 Task: Create List Testing in Board Customer Journey Mapping and Optimization to Workspace Content Creation
Action: Mouse moved to (80, 320)
Screenshot: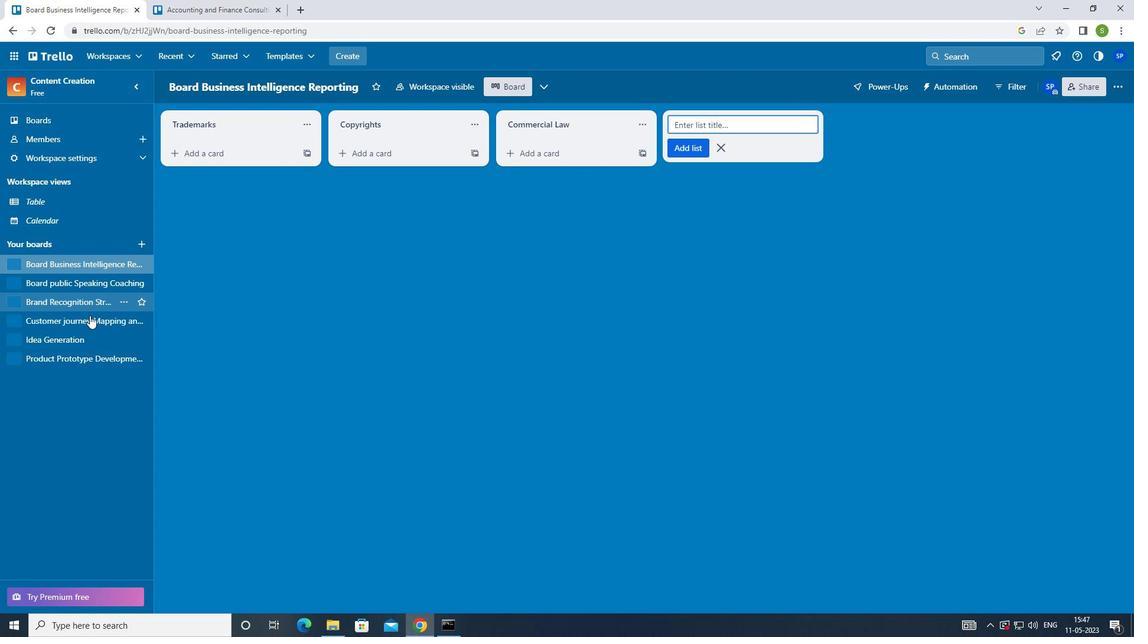 
Action: Mouse pressed left at (80, 320)
Screenshot: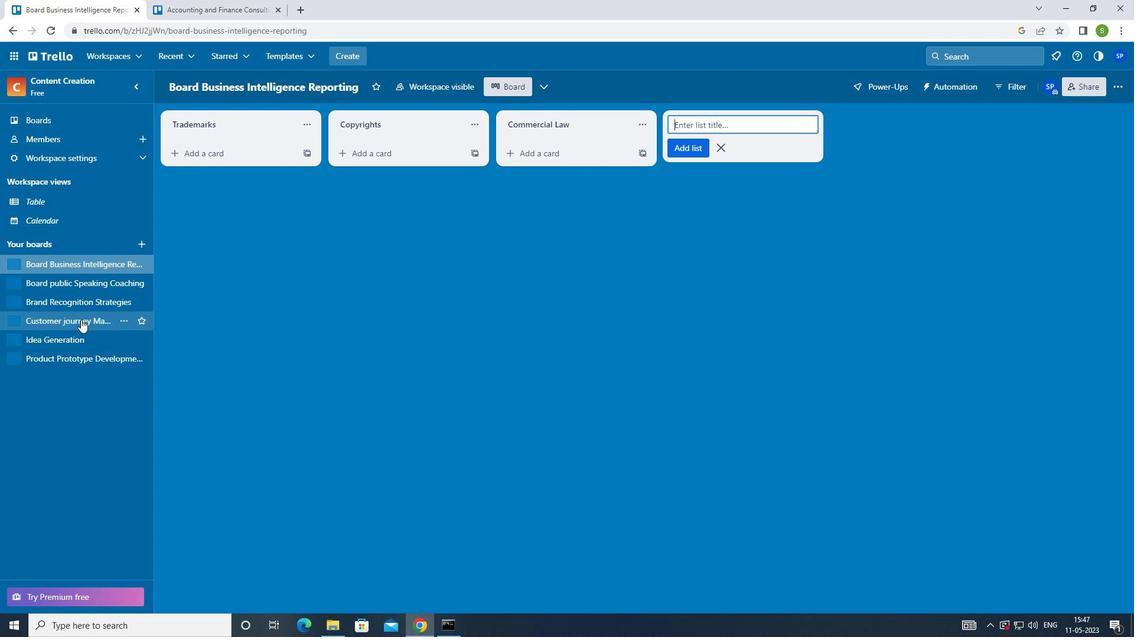 
Action: Mouse moved to (567, 117)
Screenshot: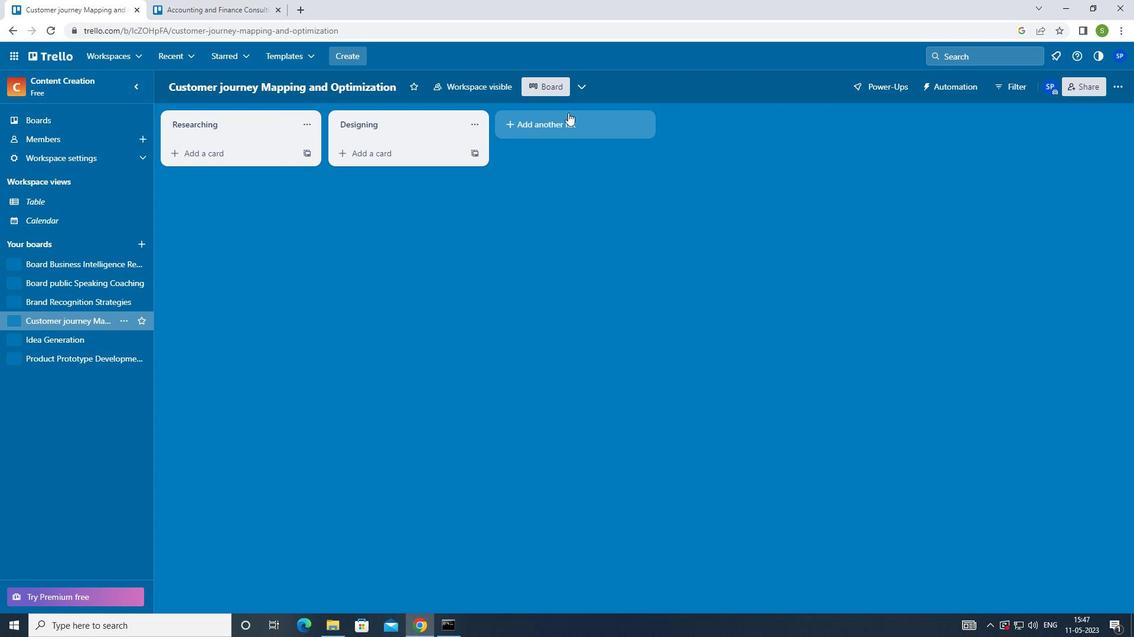 
Action: Mouse pressed left at (567, 117)
Screenshot: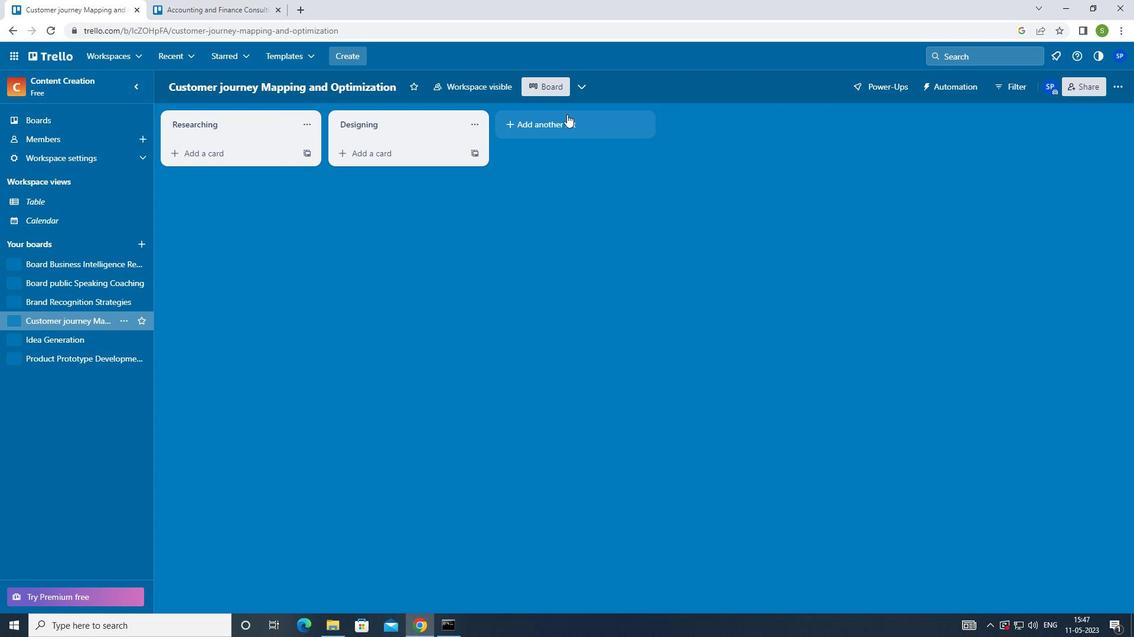 
Action: Mouse moved to (515, 230)
Screenshot: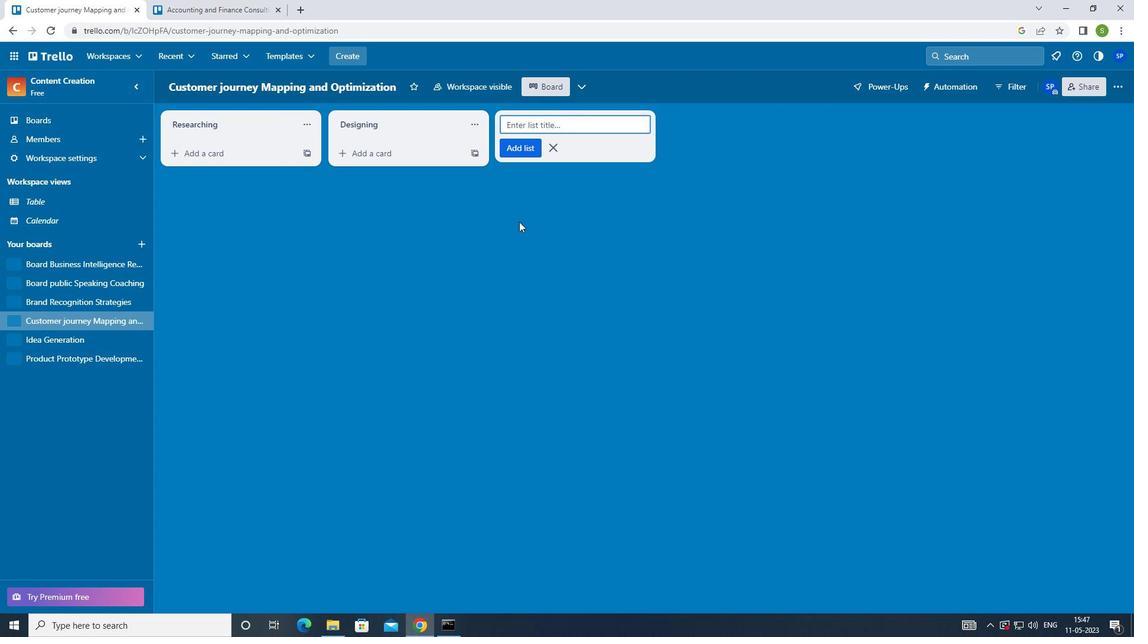 
Action: Key pressed <Key.shift><Key.shift><Key.shift><Key.shift><Key.shift><Key.shift><Key.shift>TESTING<Key.enter><Key.f8>
Screenshot: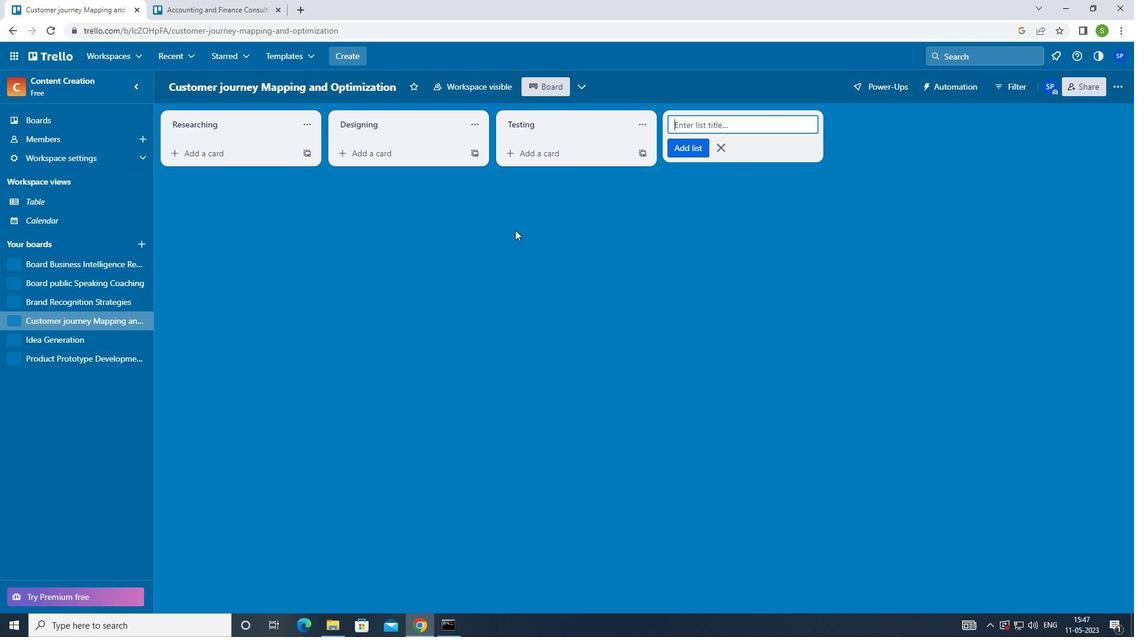 
